 Task: Add Sprouts Plant-Based Brioche Bread to the cart.
Action: Mouse pressed left at (13, 57)
Screenshot: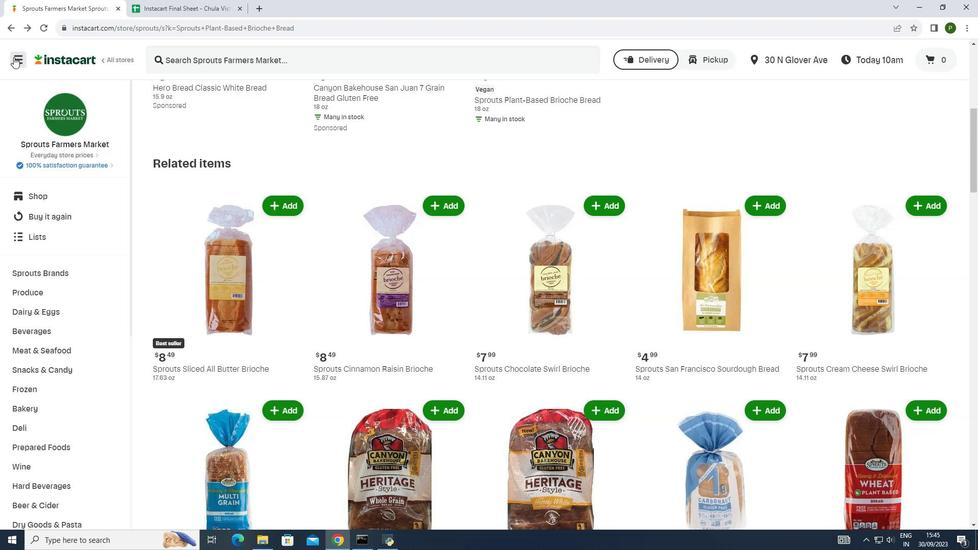 
Action: Mouse moved to (43, 259)
Screenshot: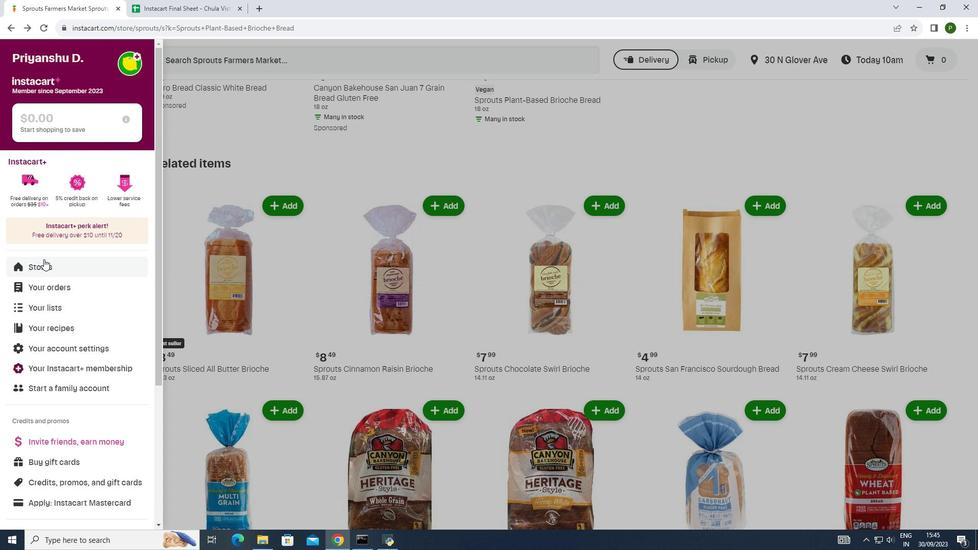 
Action: Mouse pressed left at (43, 259)
Screenshot: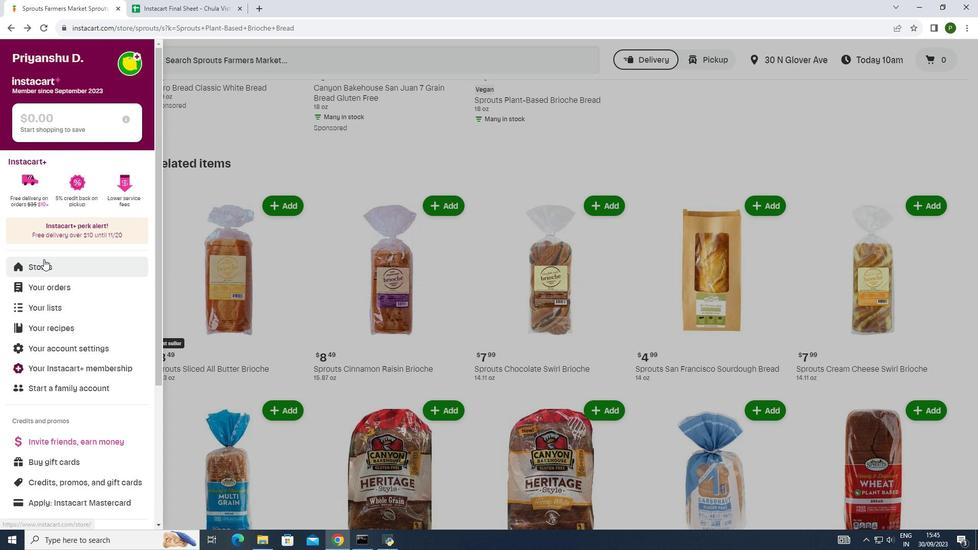 
Action: Mouse moved to (222, 103)
Screenshot: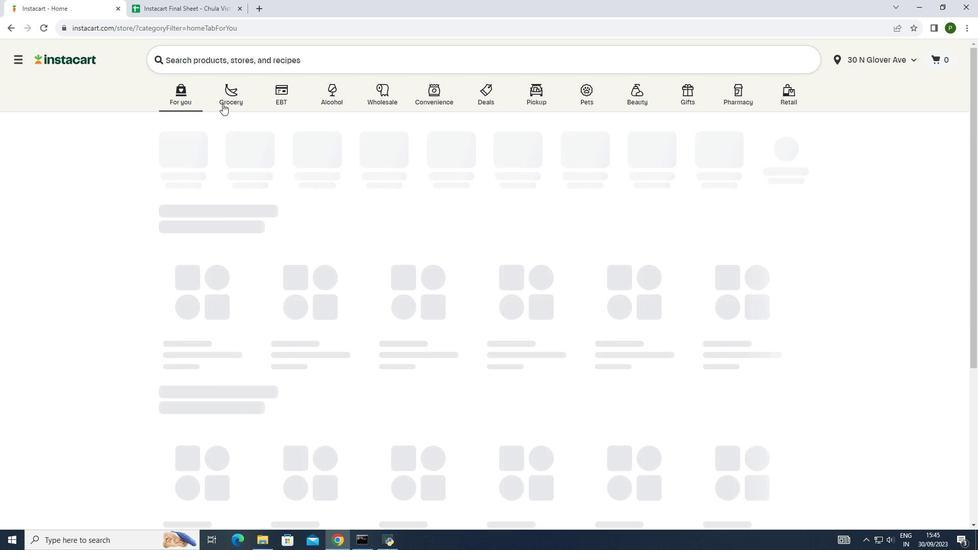 
Action: Mouse pressed left at (222, 103)
Screenshot: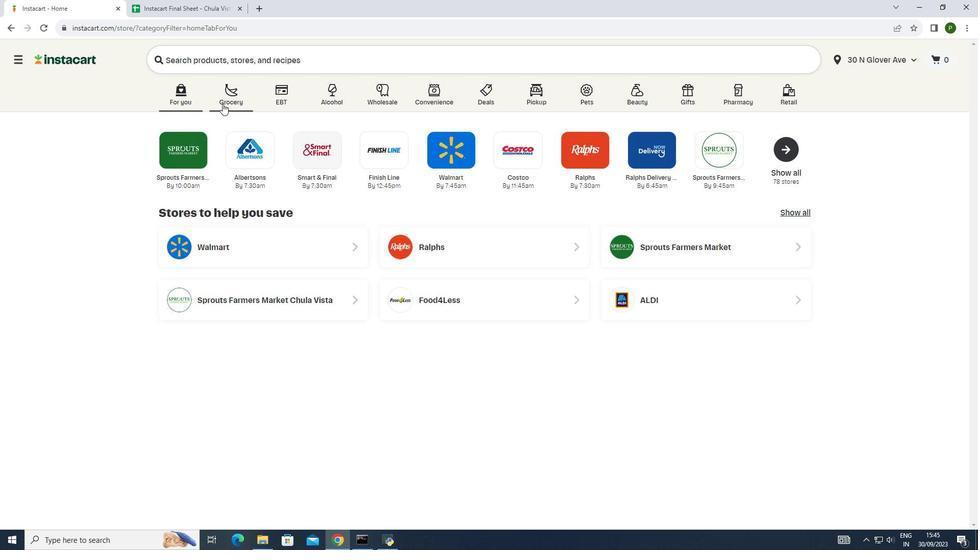
Action: Mouse moved to (513, 148)
Screenshot: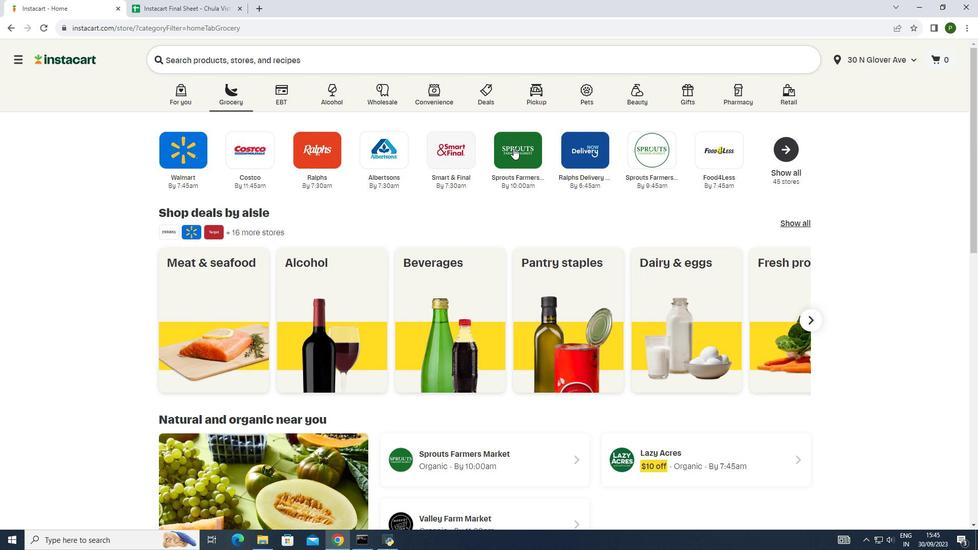 
Action: Mouse pressed left at (513, 148)
Screenshot: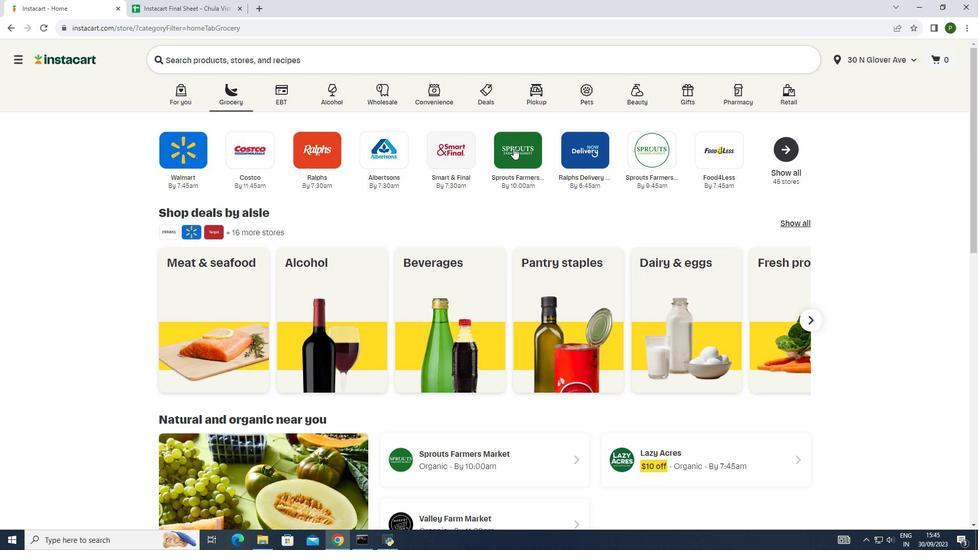 
Action: Mouse moved to (65, 270)
Screenshot: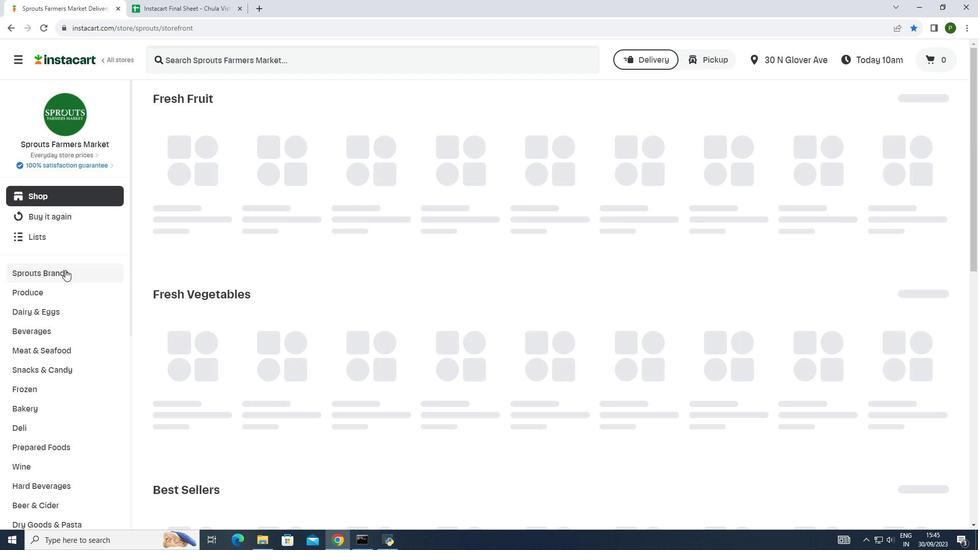 
Action: Mouse pressed left at (65, 270)
Screenshot: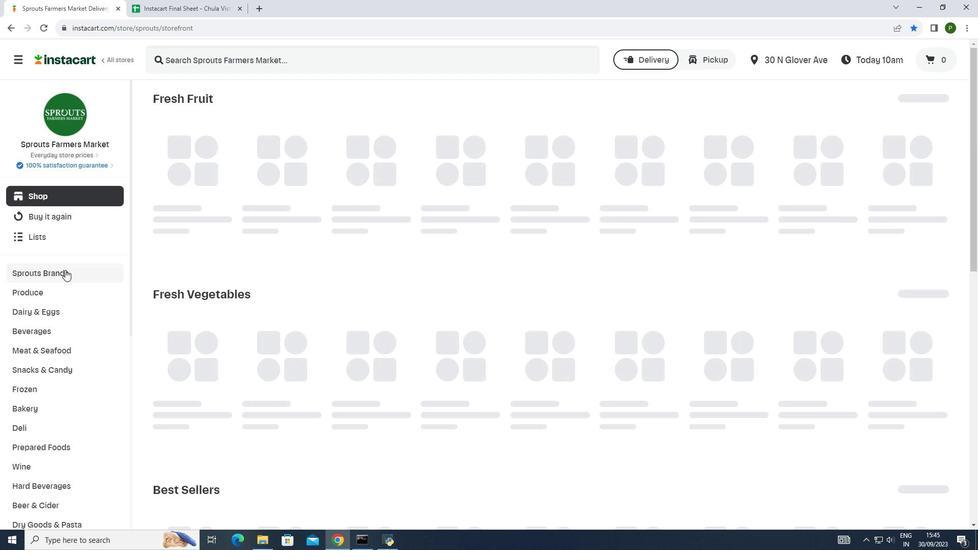 
Action: Mouse moved to (60, 294)
Screenshot: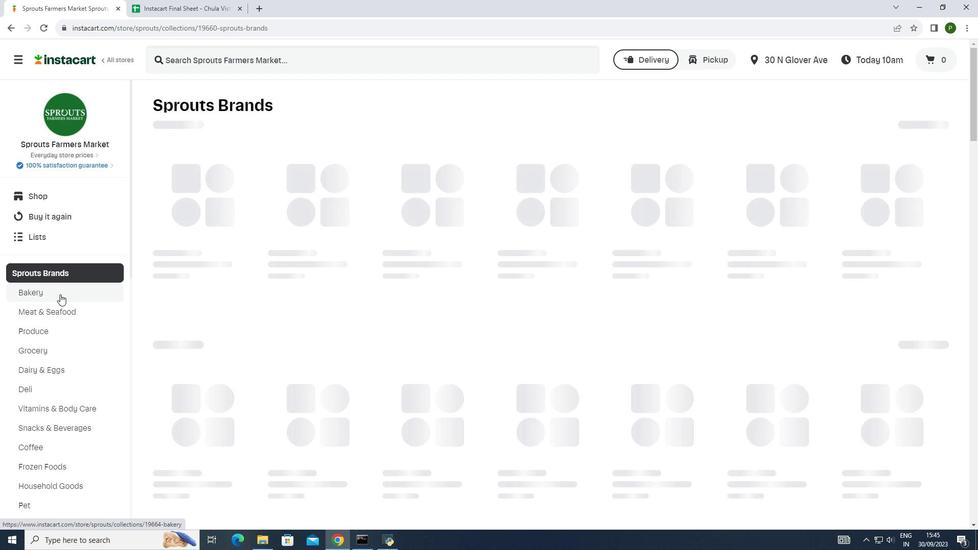 
Action: Mouse pressed left at (60, 294)
Screenshot: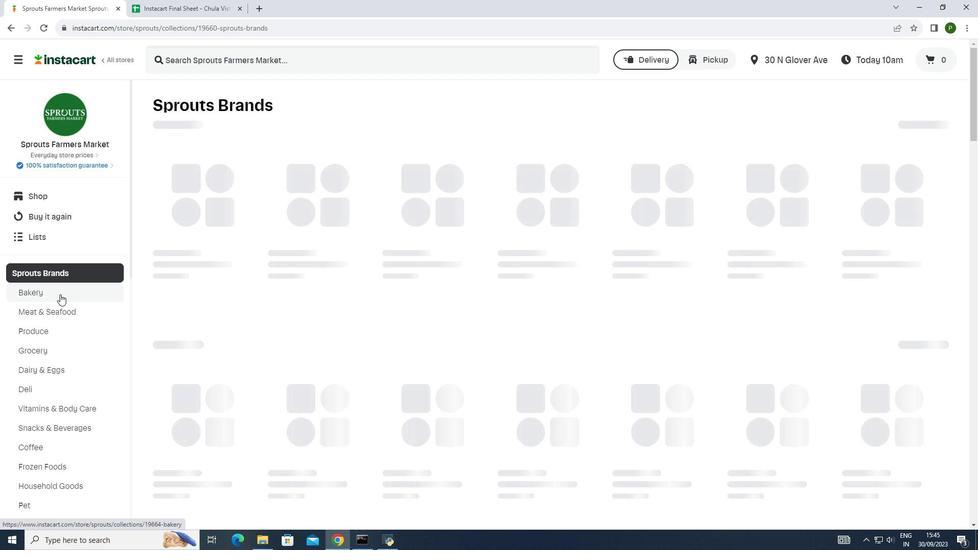 
Action: Mouse moved to (274, 214)
Screenshot: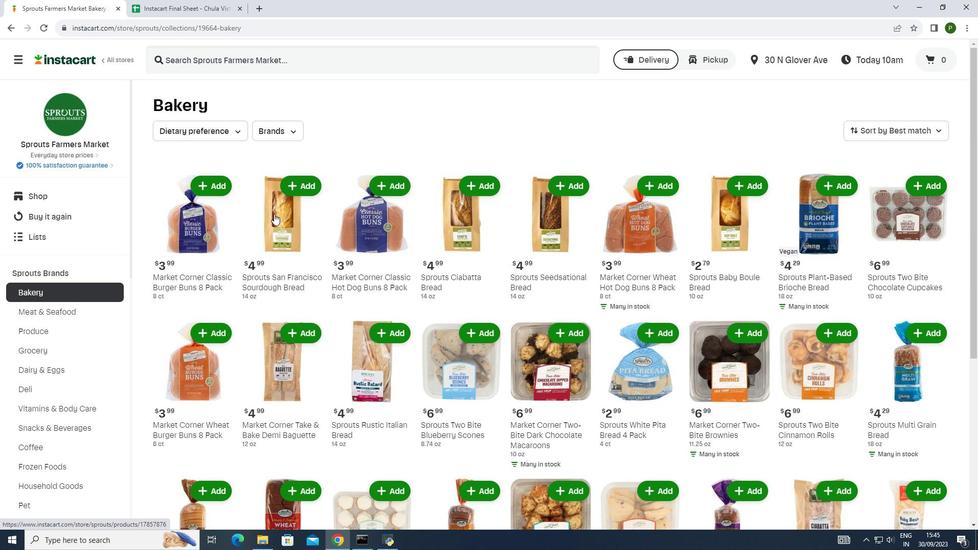 
Action: Mouse scrolled (274, 213) with delta (0, 0)
Screenshot: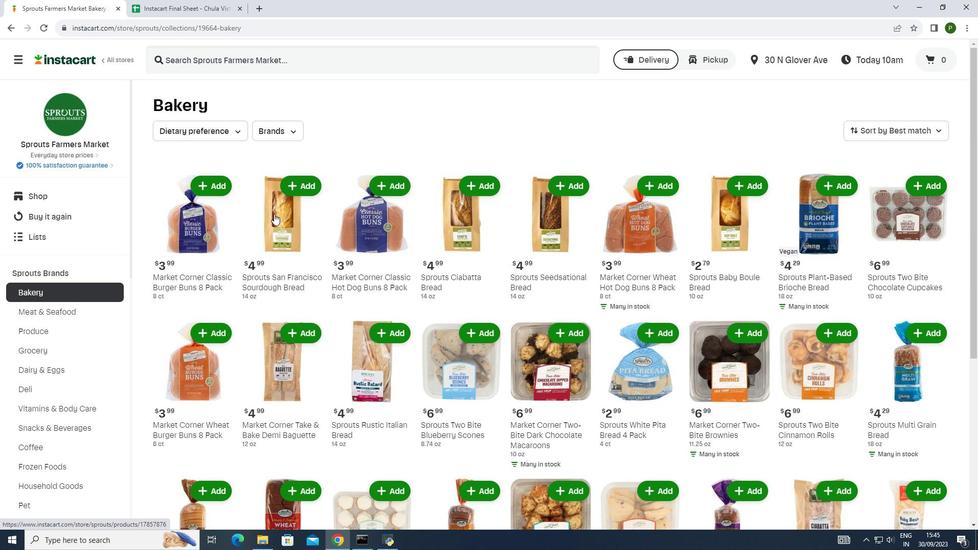 
Action: Mouse scrolled (274, 213) with delta (0, 0)
Screenshot: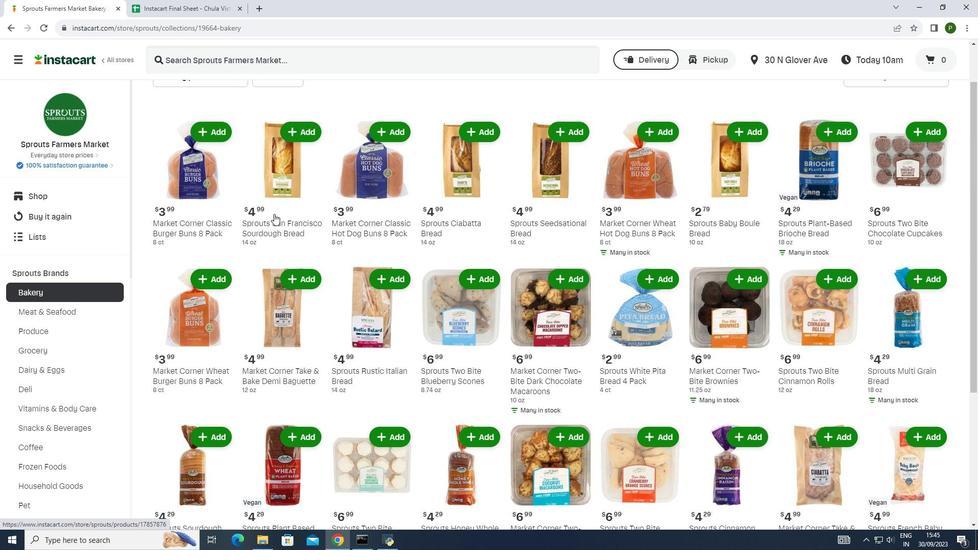 
Action: Mouse moved to (795, 168)
Screenshot: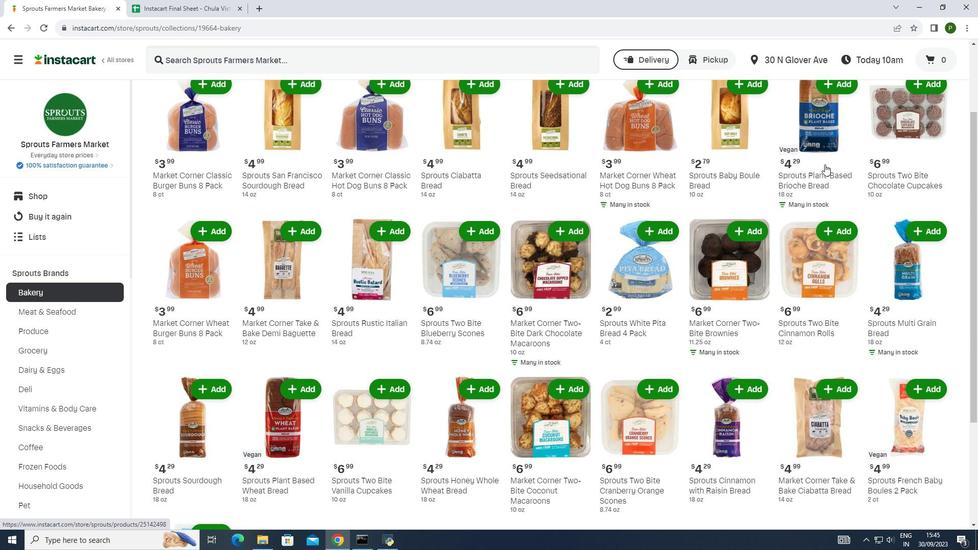 
Action: Mouse scrolled (795, 169) with delta (0, 0)
Screenshot: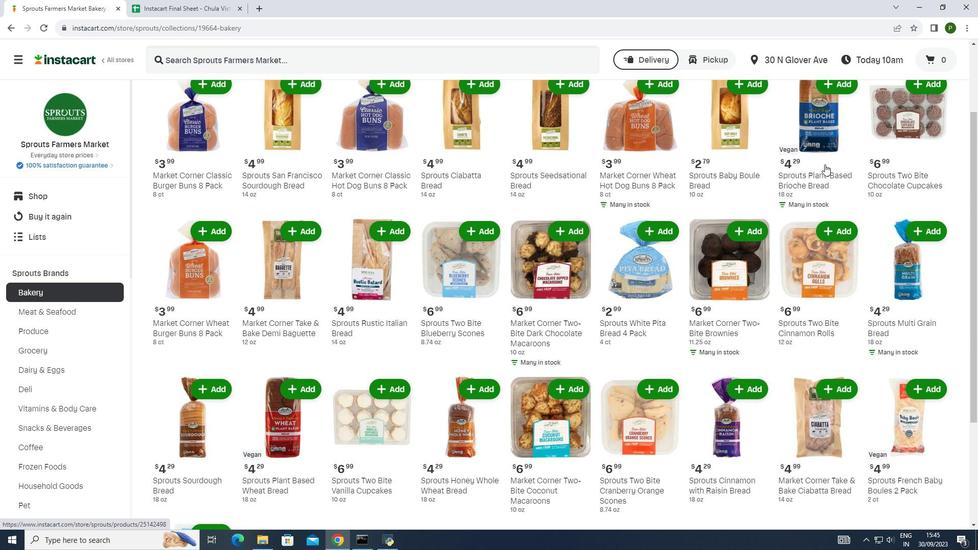 
Action: Mouse moved to (840, 134)
Screenshot: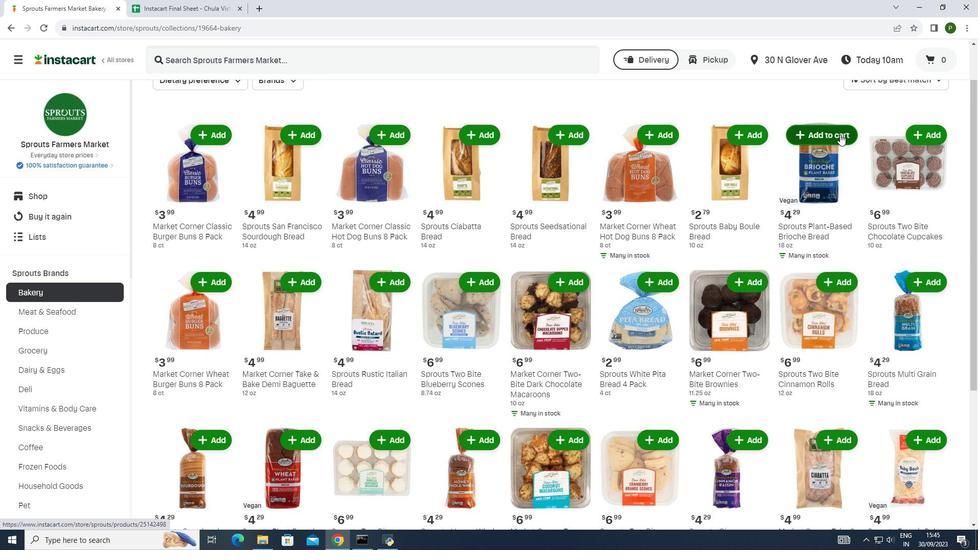 
Action: Mouse pressed left at (840, 134)
Screenshot: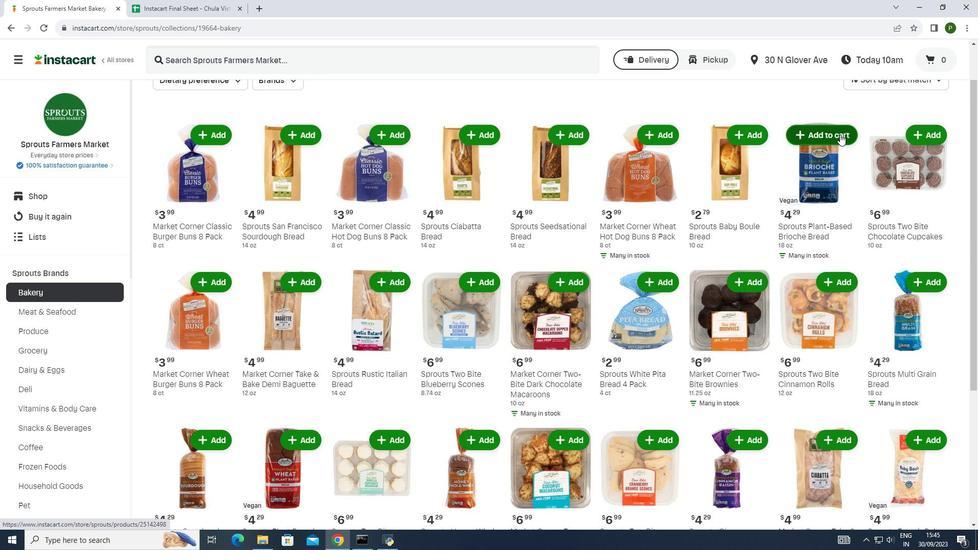 
Action: Mouse moved to (838, 134)
Screenshot: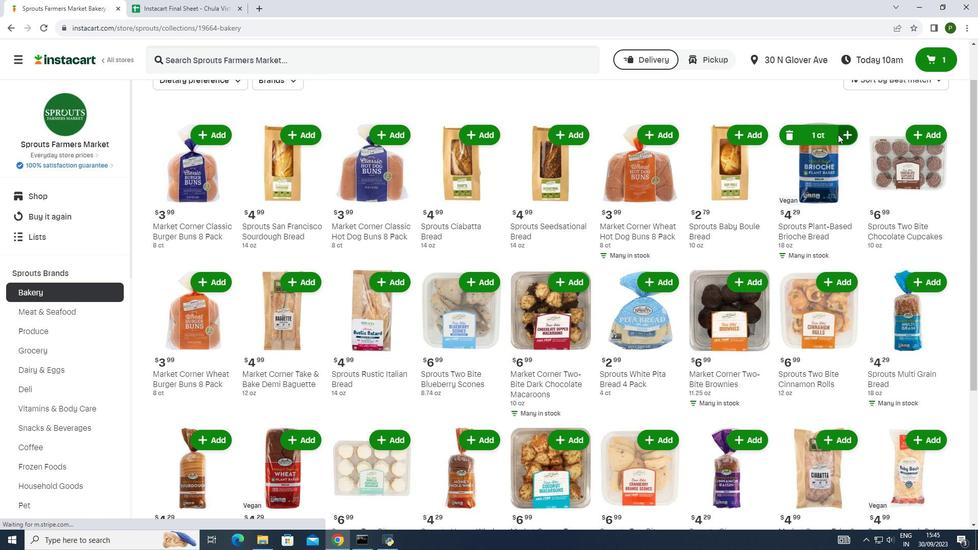 
